Task: Create New Vendor with Vendor Name: Booster Fuels, Billing Address Line1: 2 East John Ave., Billing Address Line2: Homestead, Billing Address Line3: NY 10976
Action: Mouse moved to (172, 34)
Screenshot: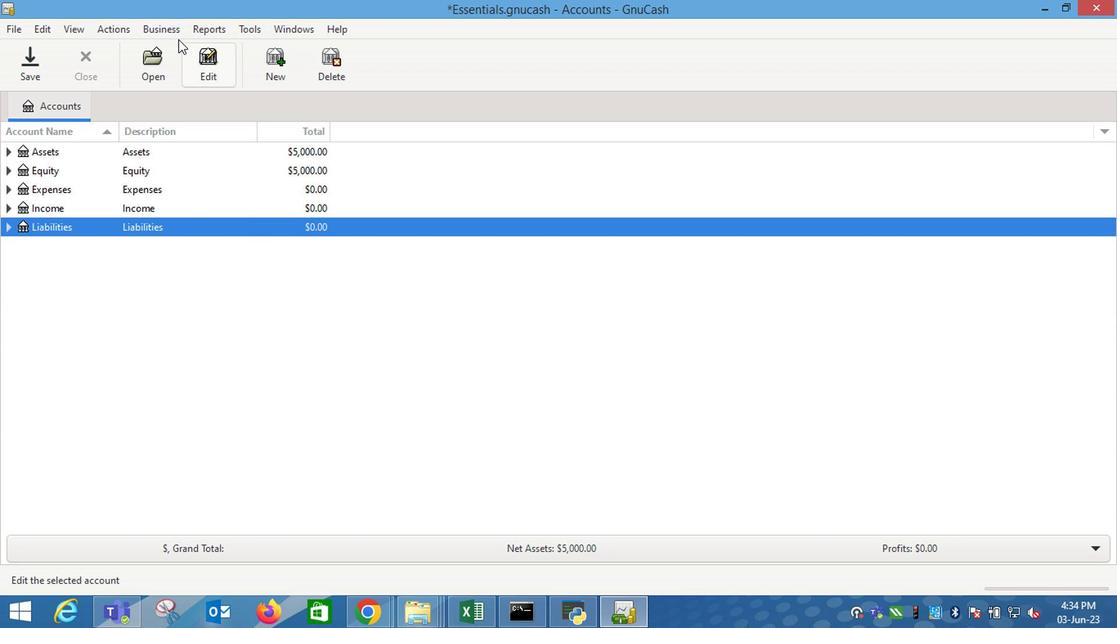 
Action: Mouse pressed left at (172, 34)
Screenshot: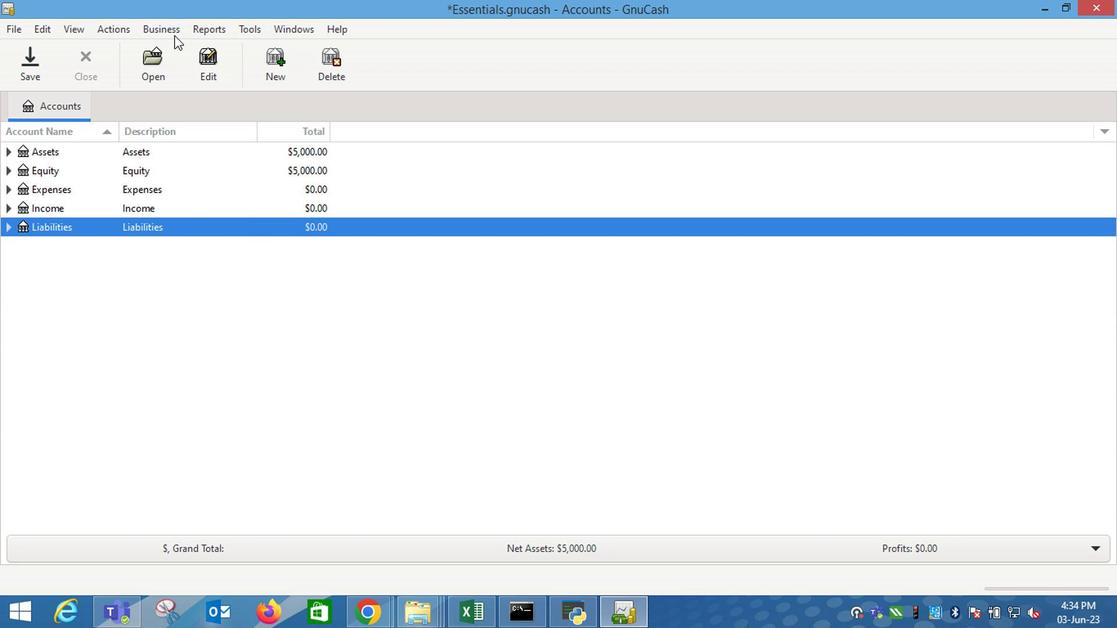 
Action: Mouse moved to (338, 95)
Screenshot: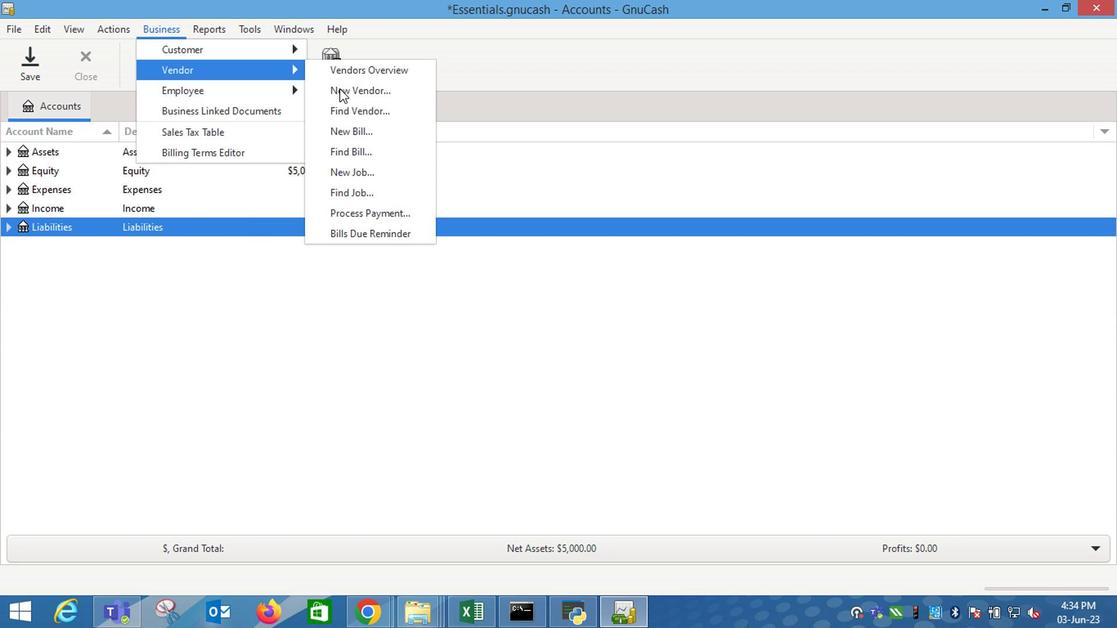 
Action: Mouse pressed left at (338, 95)
Screenshot: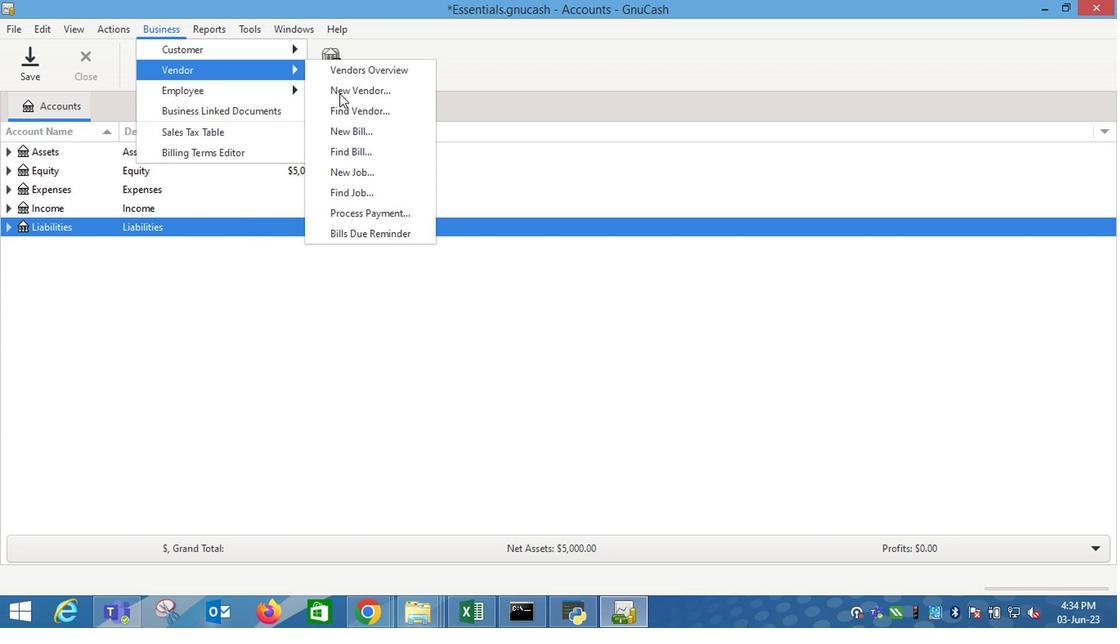 
Action: Mouse moved to (852, 247)
Screenshot: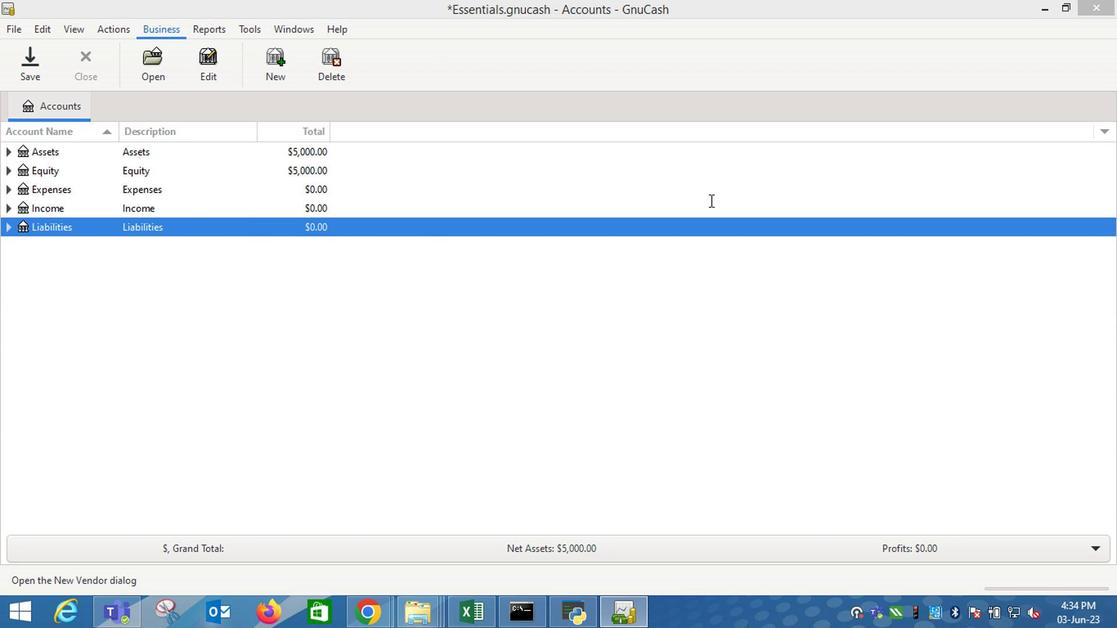 
Action: Key pressed <Key.shift_r>Booster<Key.space><Key.shift_r>Fuels<Key.tab><Key.tab><Key.tab>2<Key.space><Key.shift_r>East<Key.space><Key.shift_r>John<Key.space><Key.shift_r>Ave.<Key.tab><Key.shift_r><Key.shift_r><Key.shift_r><Key.shift_r><Key.shift_r><Key.shift_r><Key.shift_r><Key.shift_r><Key.shift_r><Key.shift_r><Key.shift_r><Key.shift_r><Key.shift_r><Key.shift_r><Key.shift_r><Key.shift_r><Key.shift_r><Key.shift_r><Key.shift_r><Key.shift_r><Key.shift_r>Homestead<Key.tab><Key.shift_r>NY<Key.space>10976
Screenshot: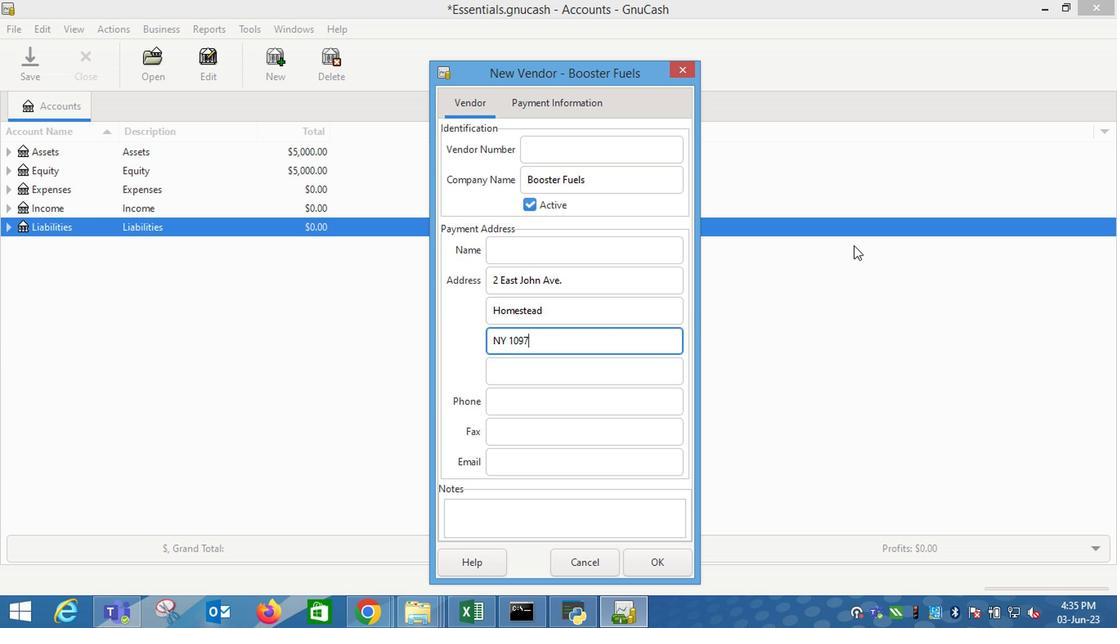 
Action: Mouse moved to (549, 105)
Screenshot: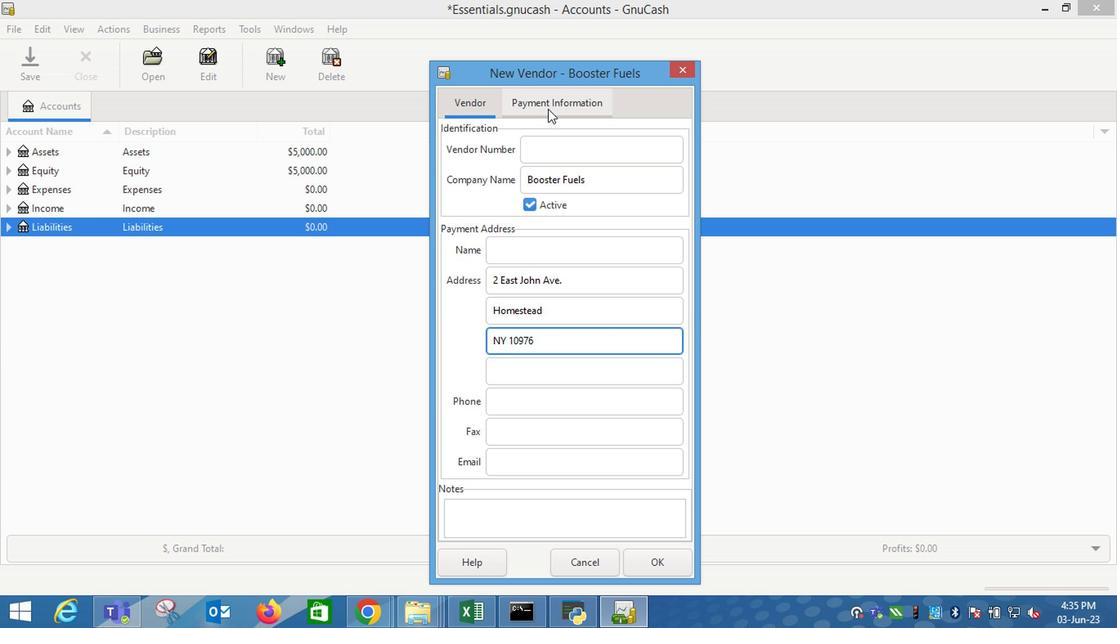 
Action: Mouse pressed left at (549, 105)
Screenshot: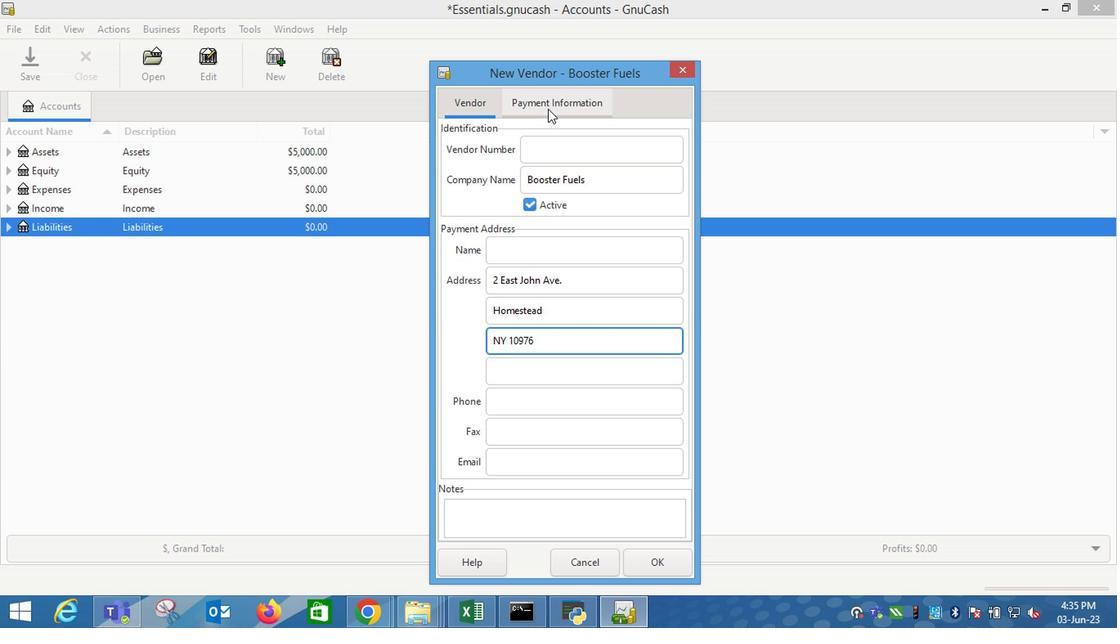 
Action: Mouse moved to (661, 565)
Screenshot: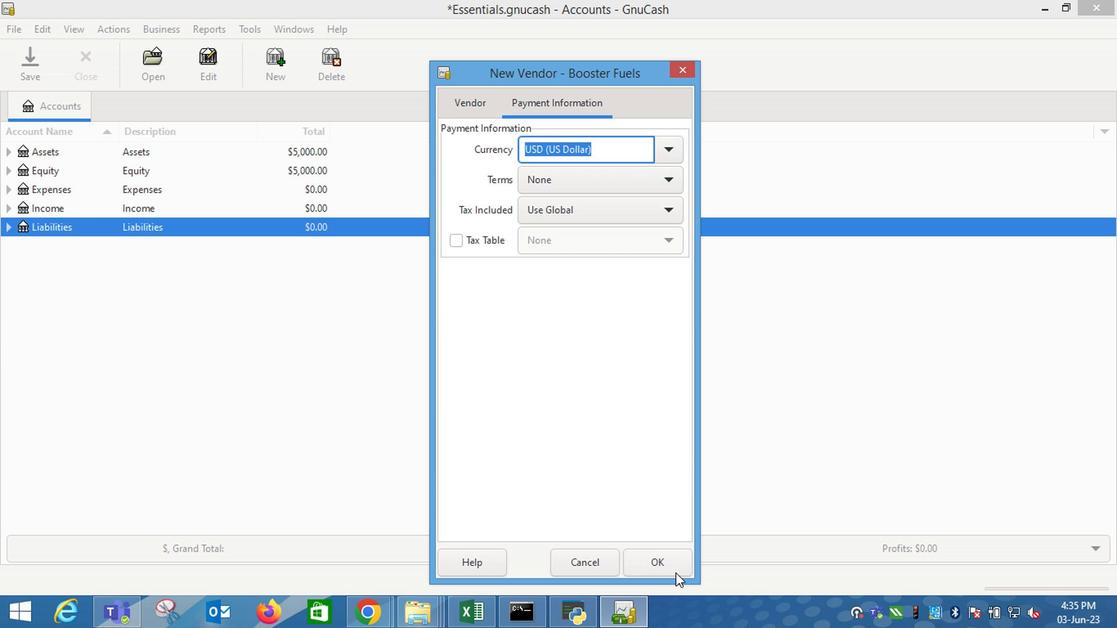 
Action: Mouse pressed left at (661, 565)
Screenshot: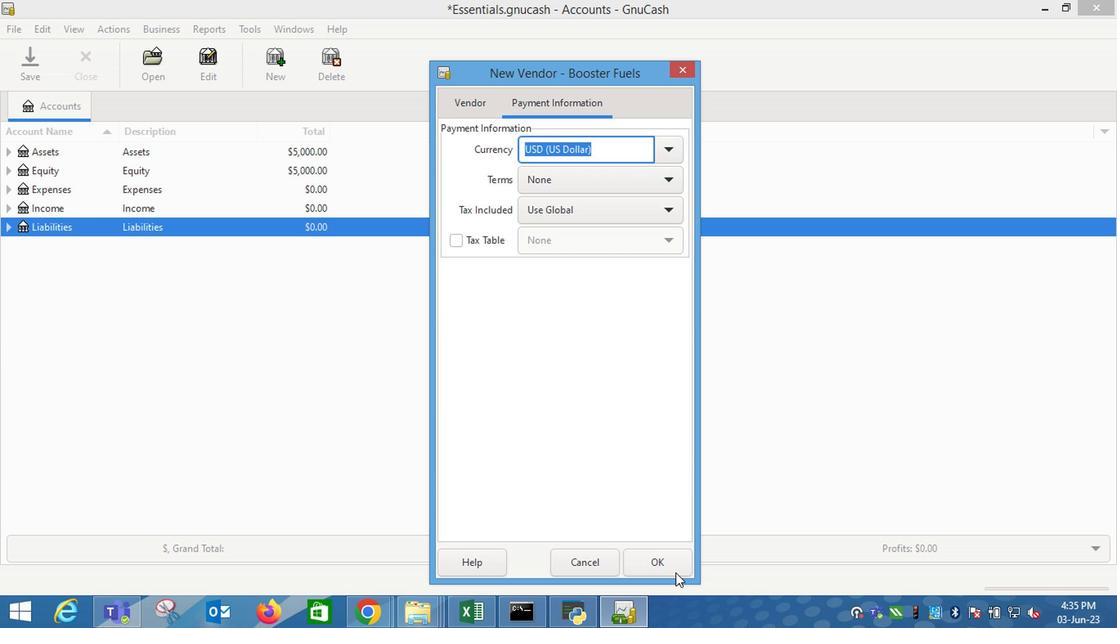
